 Task: Create a Workspace WS0000000029 in Trello with Workspace Type as ENGINEERING-IT and Workspace Description as WD0000000029. Invite a Team Member Ayush98111@gmail.com to Workspace WS0000000029 in Trello. Invite a Team Member Nikrathi889@gmail.com to Workspace WS0000000029 in Trello. Invite a Team Member Maliaustralia7@gmail.com to Workspace WS0000000029 in Trello. Invite a Team Member Carxxstreet791@gmail.com to Workspace WS0000000029 in Trello
Action: Mouse moved to (413, 41)
Screenshot: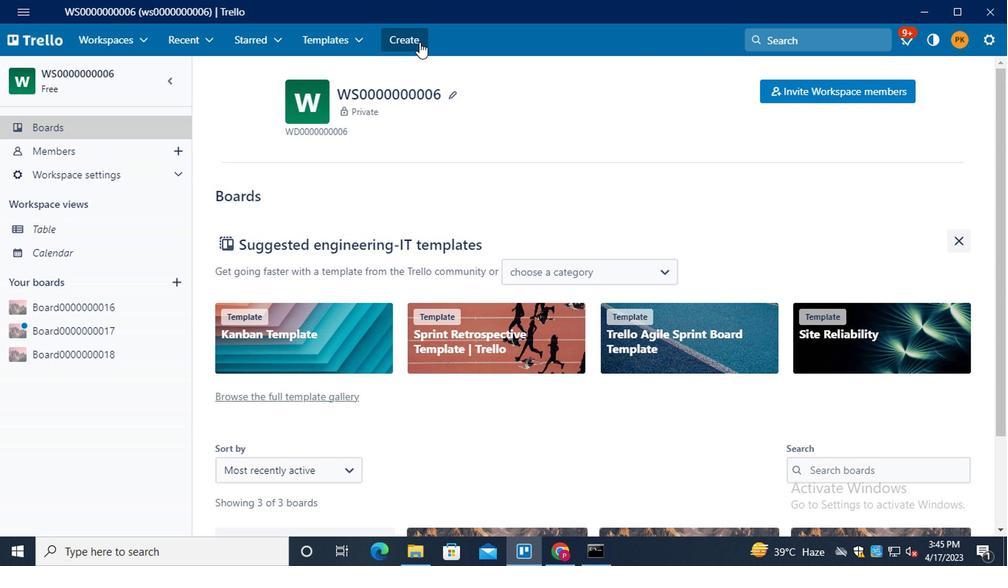 
Action: Mouse pressed left at (413, 41)
Screenshot: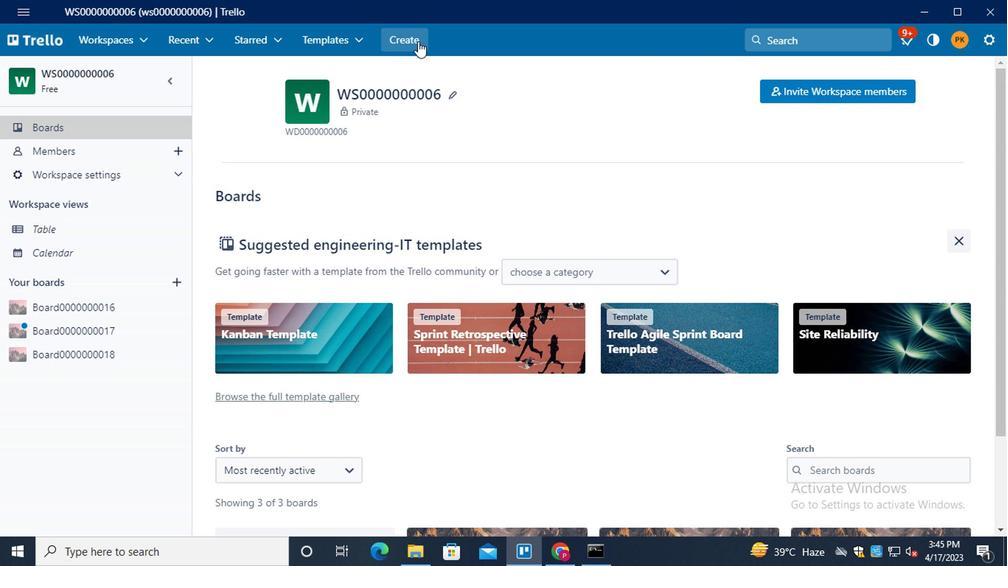 
Action: Mouse moved to (428, 182)
Screenshot: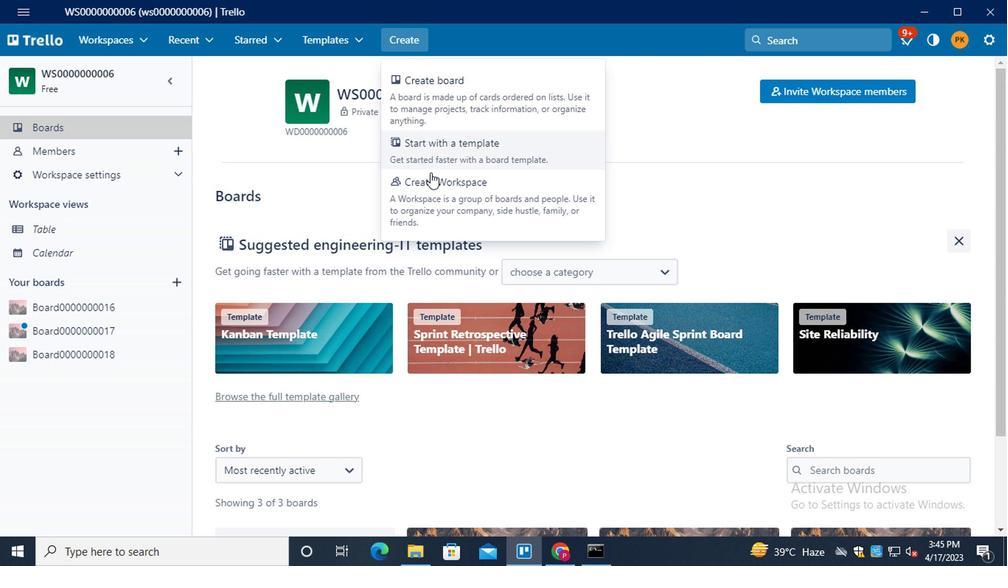 
Action: Mouse pressed left at (428, 182)
Screenshot: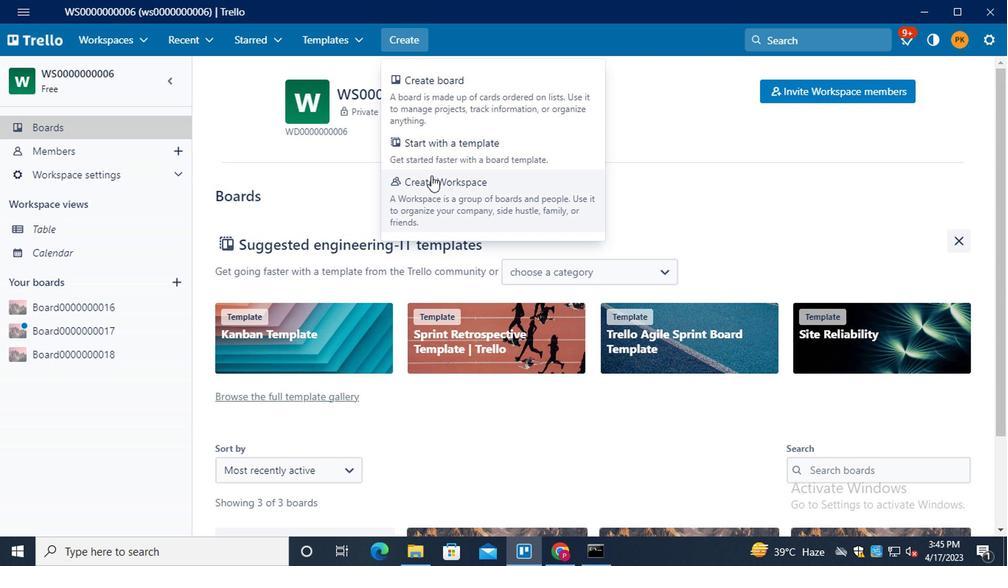 
Action: Mouse moved to (497, 218)
Screenshot: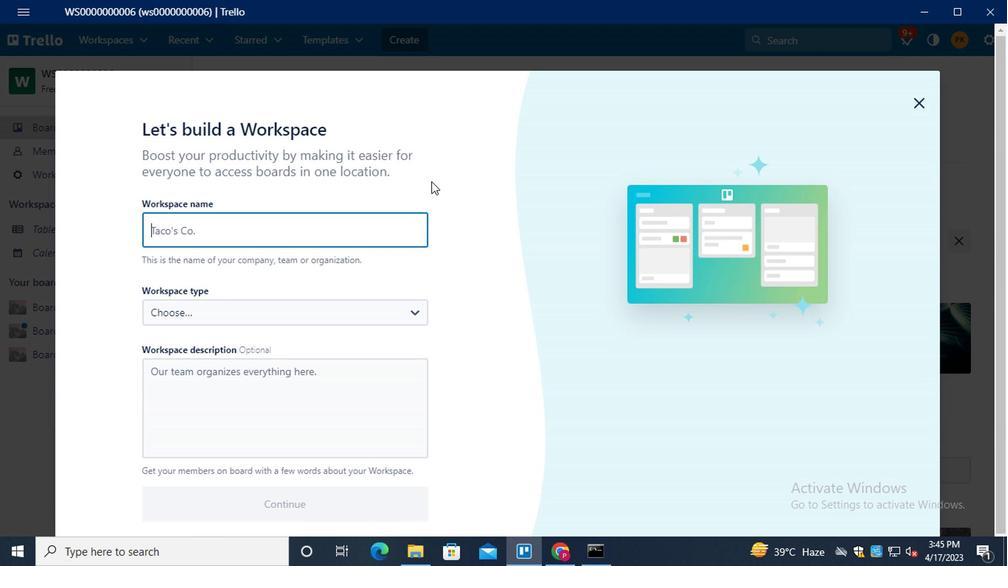 
Action: Key pressed <Key.shift><Key.shift><Key.shift>WS0000000029
Screenshot: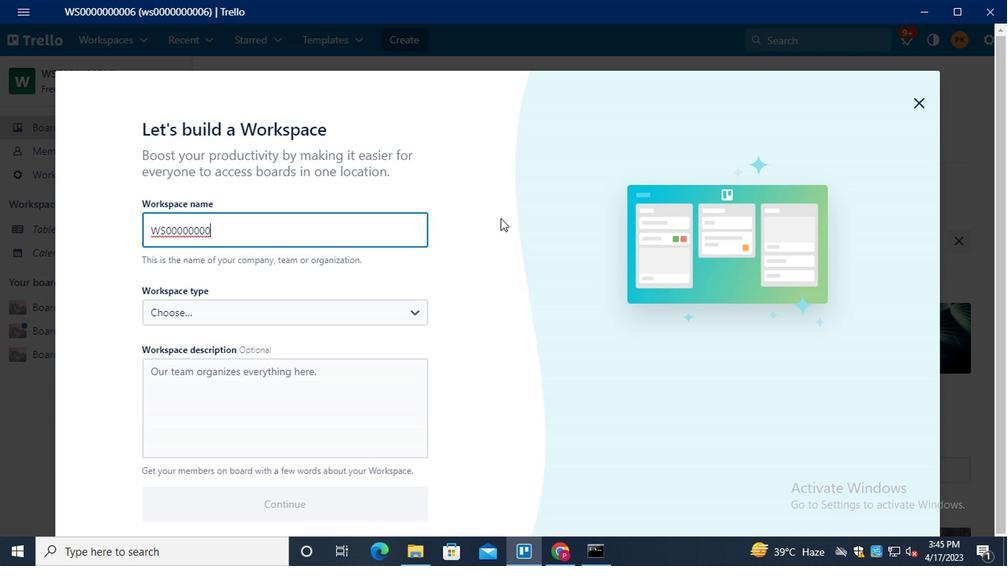 
Action: Mouse moved to (417, 307)
Screenshot: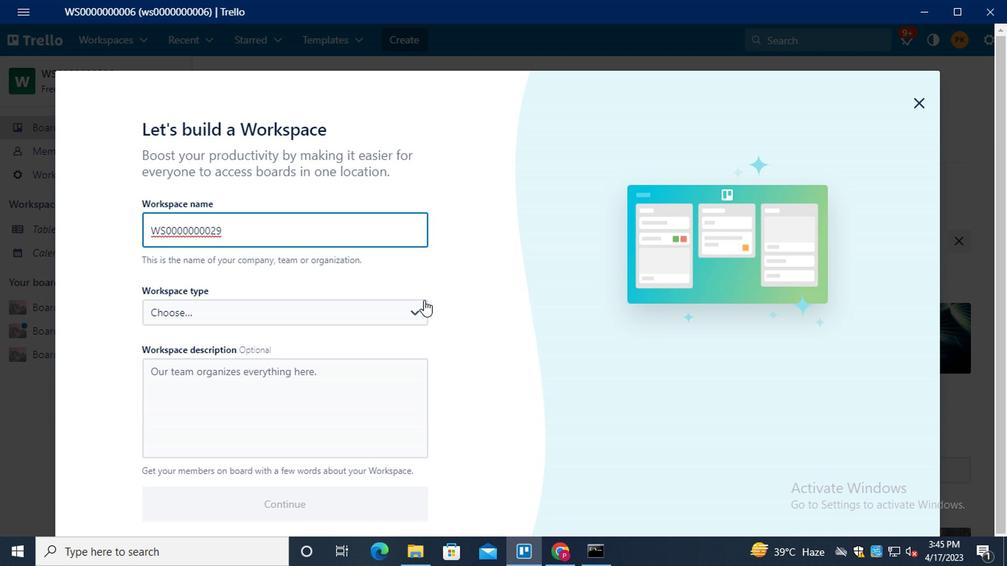 
Action: Mouse pressed left at (417, 307)
Screenshot: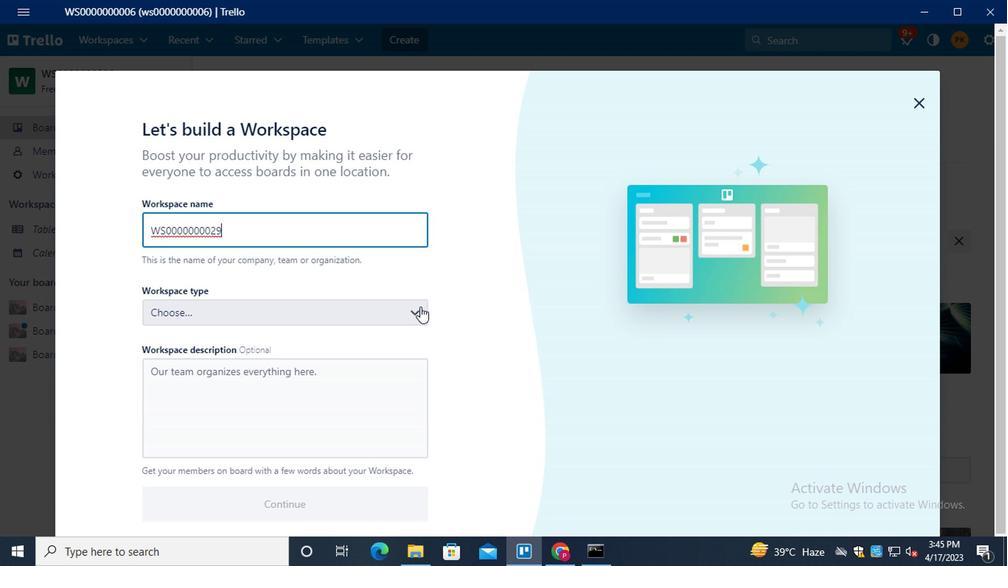 
Action: Mouse moved to (262, 487)
Screenshot: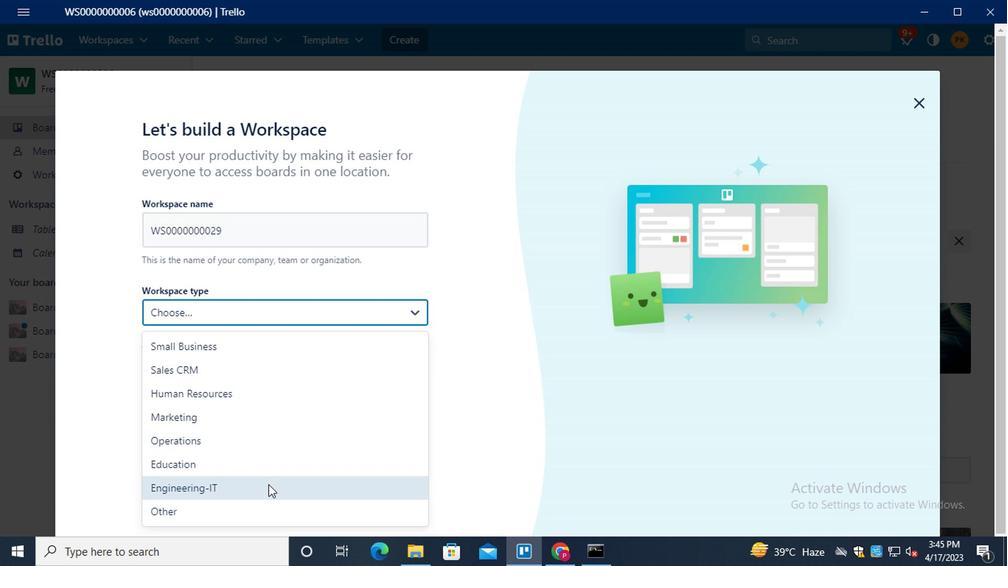 
Action: Mouse pressed left at (262, 487)
Screenshot: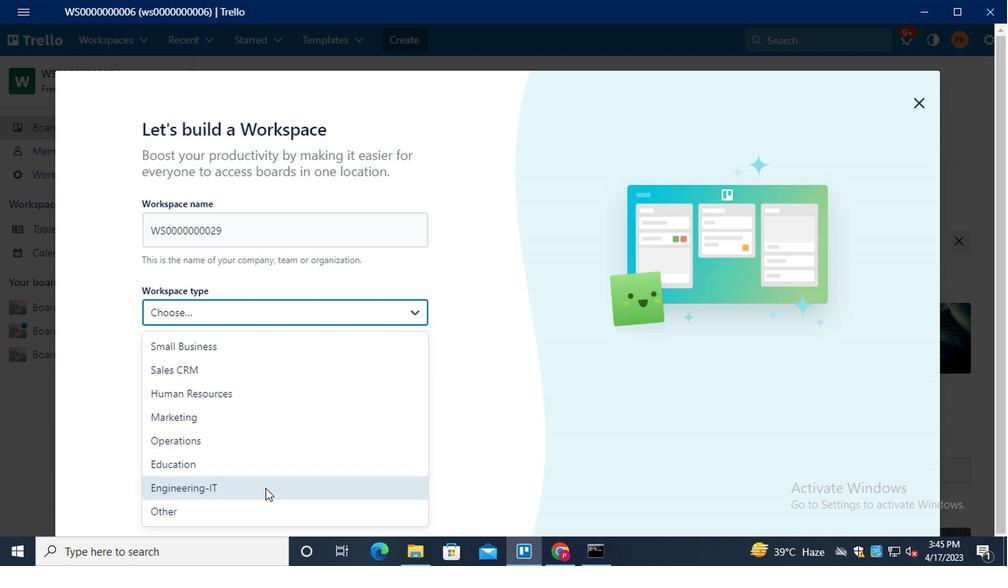 
Action: Mouse moved to (269, 408)
Screenshot: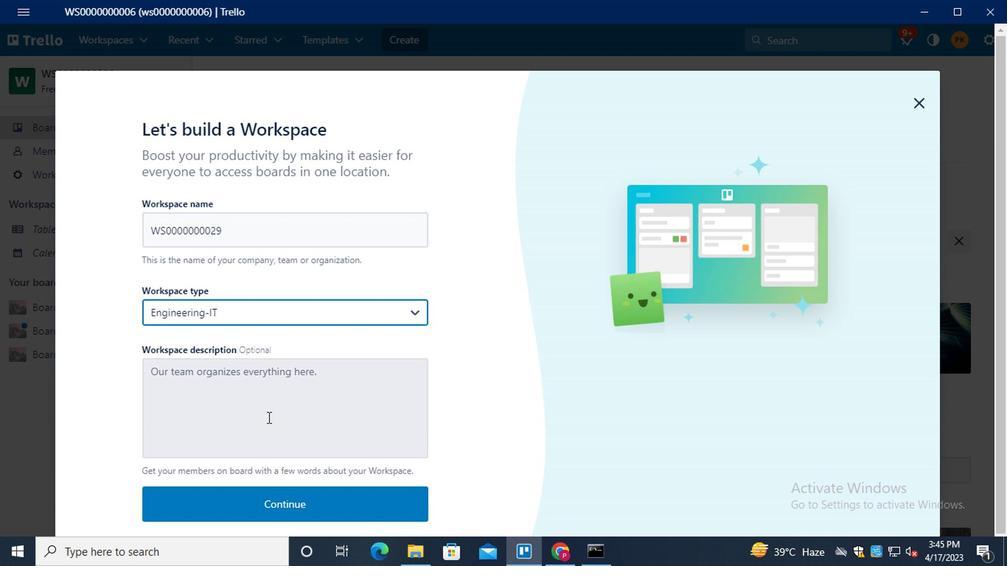 
Action: Mouse pressed left at (269, 408)
Screenshot: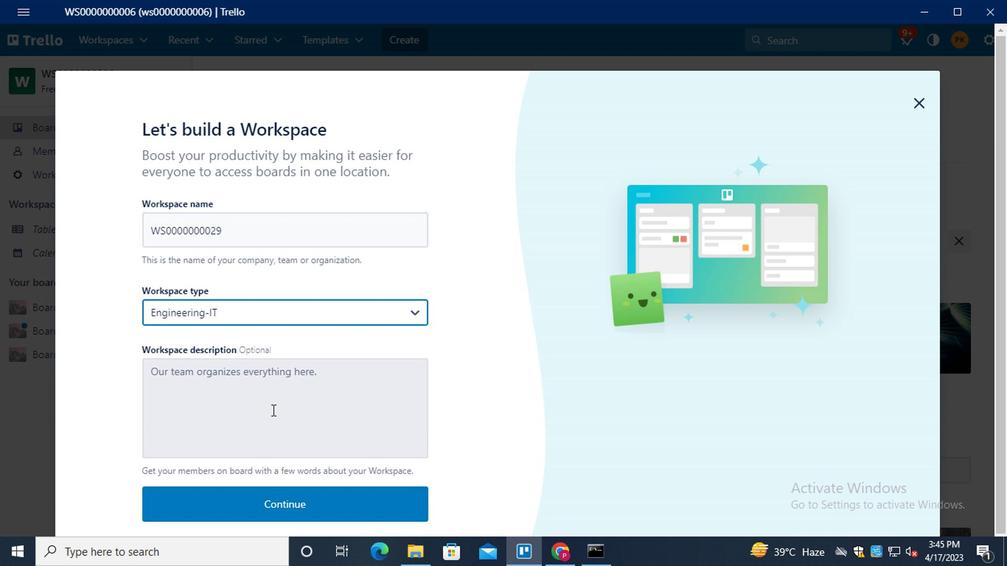 
Action: Key pressed <Key.shift><Key.shift><Key.shift><Key.shift><Key.shift><Key.shift><Key.shift><Key.shift><Key.shift><Key.shift><Key.shift><Key.shift><Key.shift>WD0000000029
Screenshot: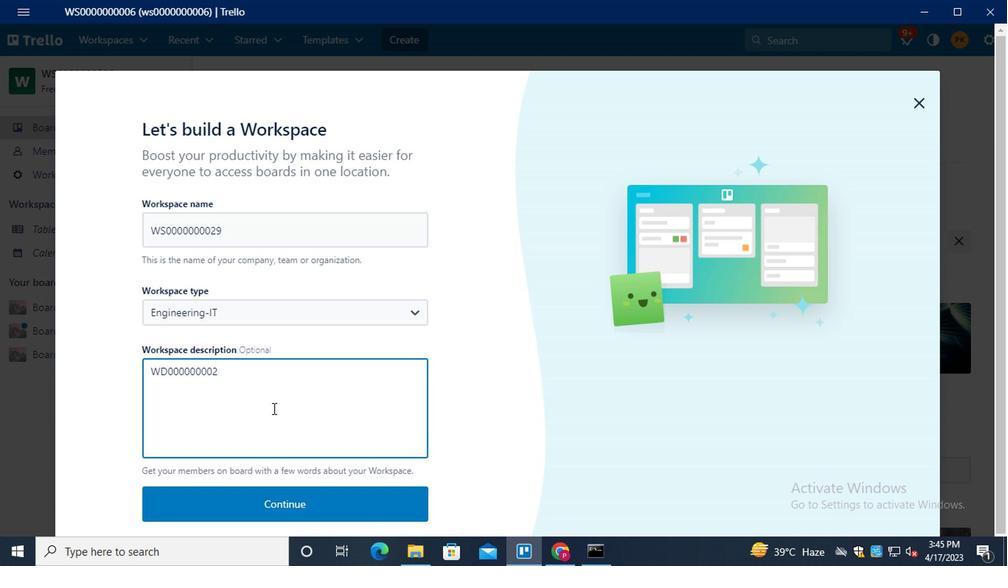 
Action: Mouse moved to (281, 506)
Screenshot: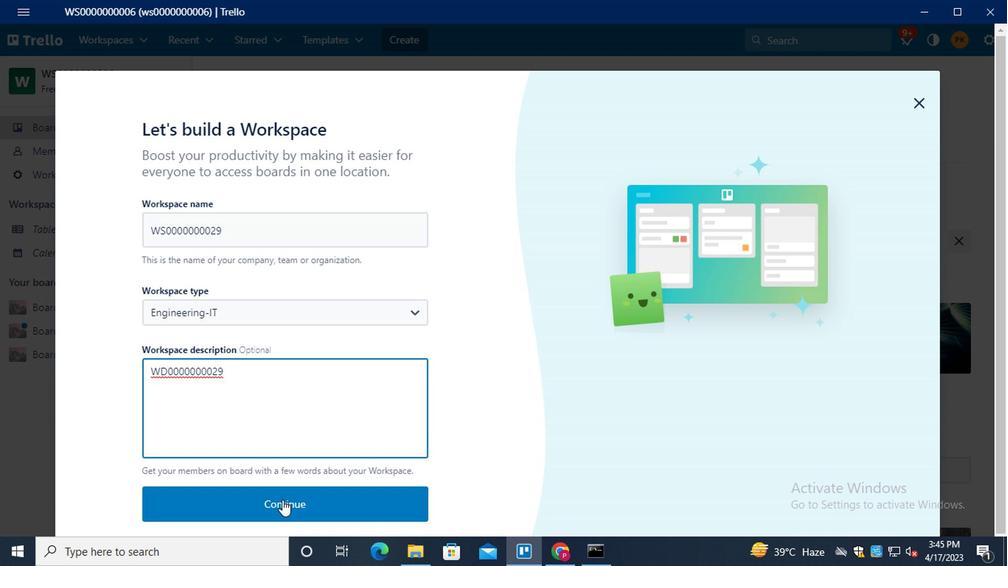 
Action: Mouse pressed left at (281, 506)
Screenshot: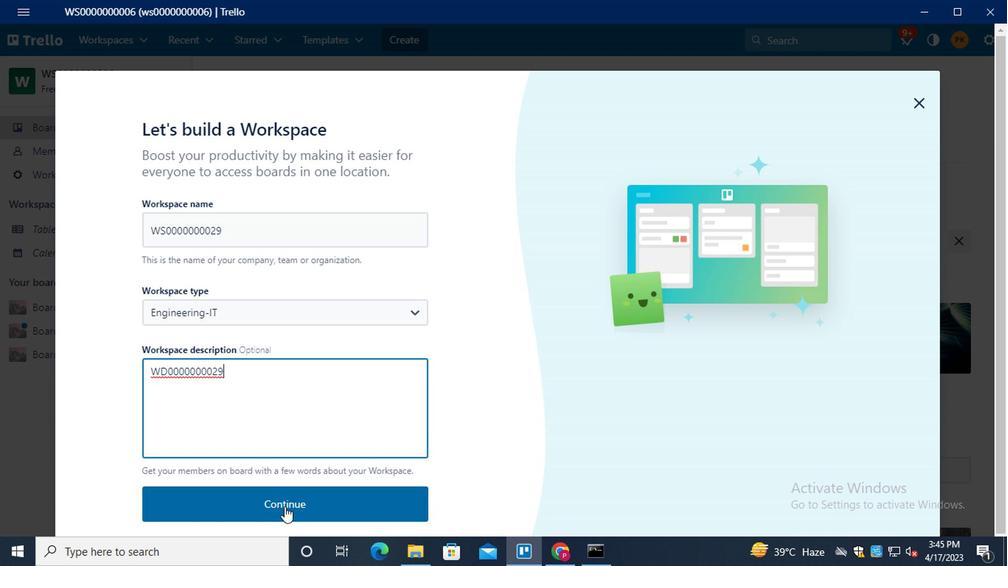 
Action: Mouse moved to (282, 226)
Screenshot: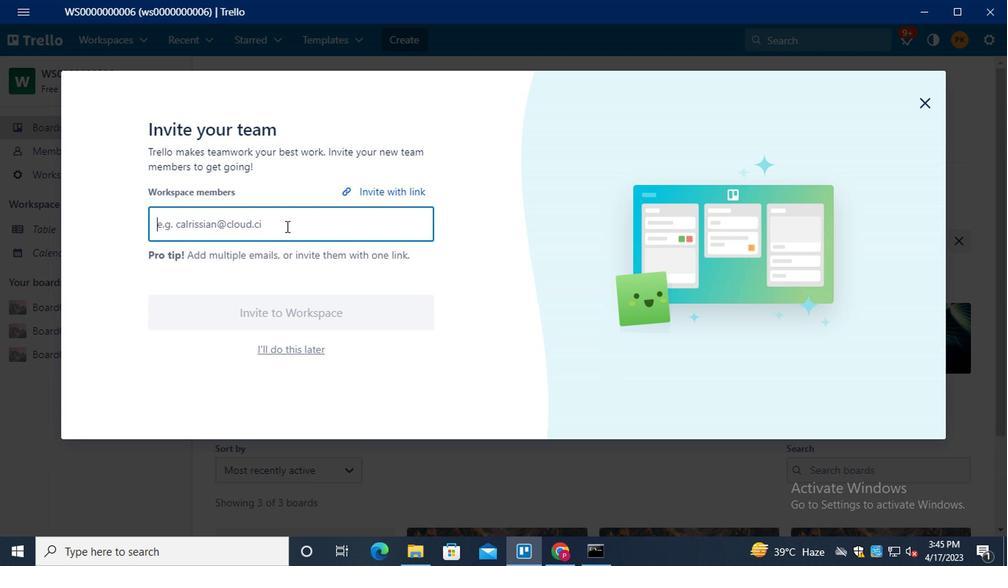 
Action: Key pressed <Key.shift><Key.shift><Key.shift><Key.shift><Key.shift><Key.shift><Key.shift><Key.shift><Key.shift>E<Key.backspace><Key.shift>AYUSH98111<Key.shift>@GMAIL.COM<Key.enter><Key.shift><Key.shift><Key.shift><Key.shift><Key.shift><Key.shift><Key.shift><Key.shift><Key.shift><Key.shift>NIKRATHI889<Key.shift>@GMAIL.COM<Key.enter><Key.shift>MAILAUSTRALIA<Key.shift><Key.shift>7<Key.shift>@GMAIL.COM<Key.enter><Key.shift><Key.shift><Key.shift><Key.shift><Key.shift><Key.shift><Key.shift><Key.shift><Key.shift><Key.shift><Key.shift><Key.shift><Key.shift>CARXXSR<Key.backspace>TREET791<Key.shift><Key.shift><Key.shift><Key.shift><Key.shift><Key.shift><Key.shift>@GMAIL.COM
Screenshot: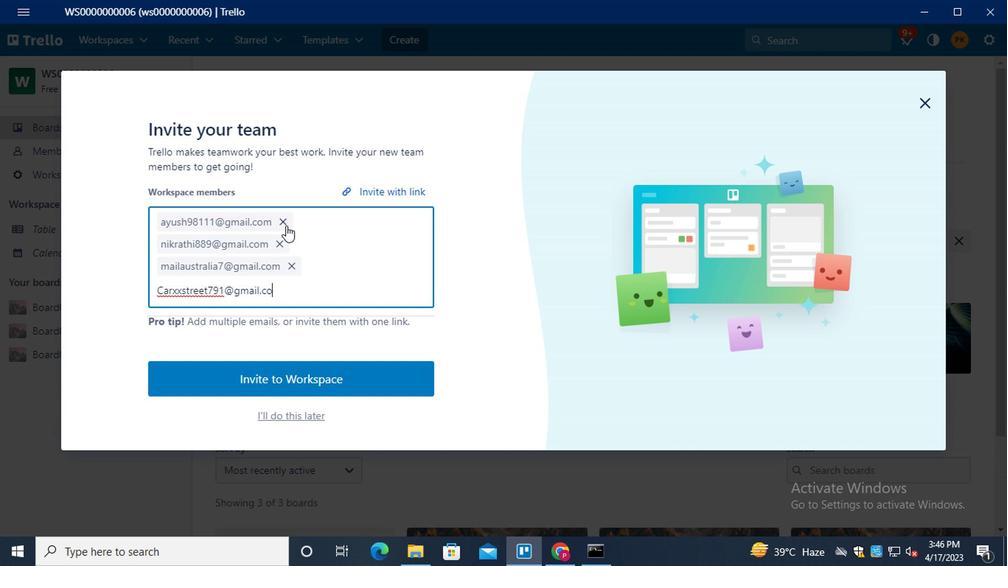 
Action: Mouse moved to (257, 387)
Screenshot: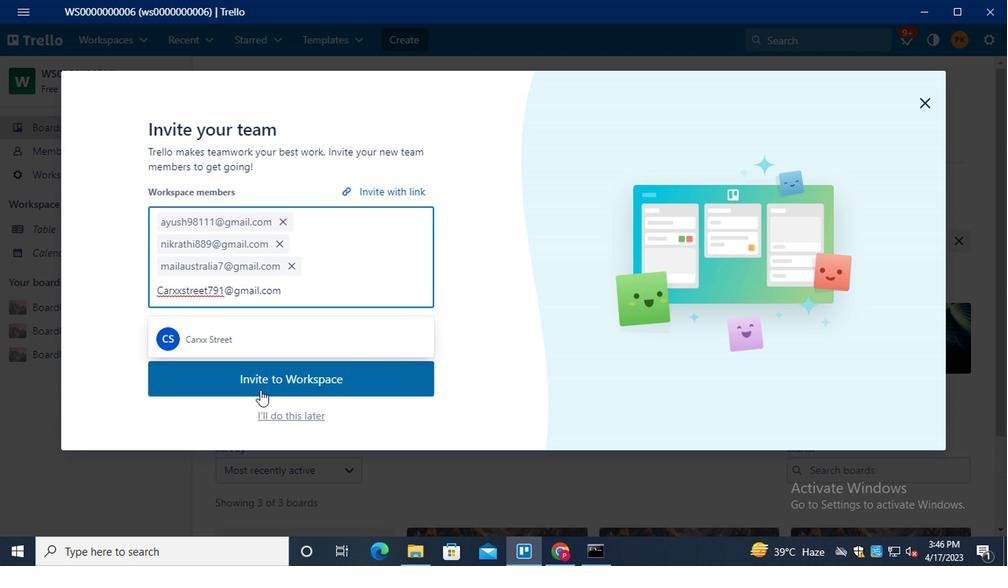 
Action: Key pressed <Key.enter>
Screenshot: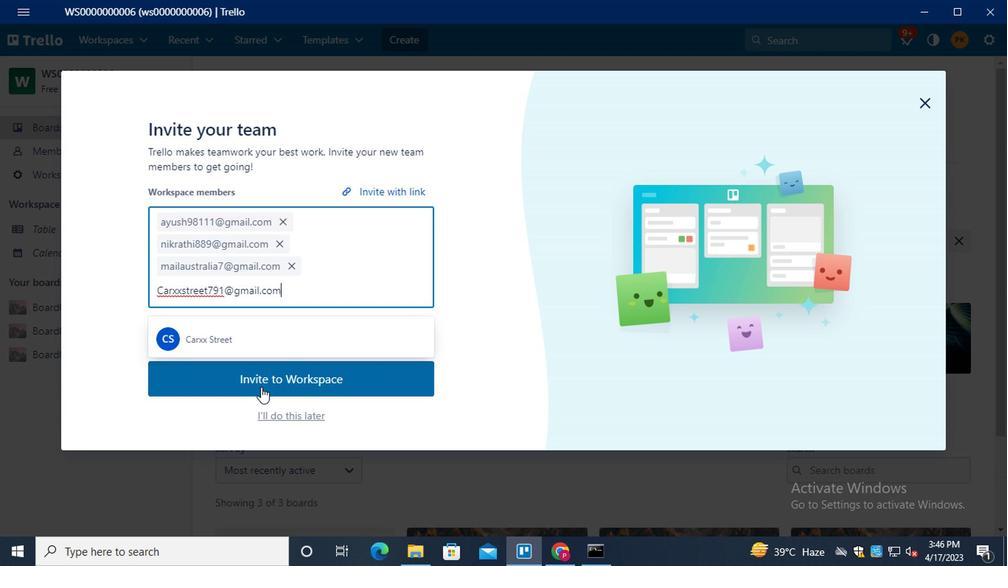 
Action: Mouse moved to (267, 403)
Screenshot: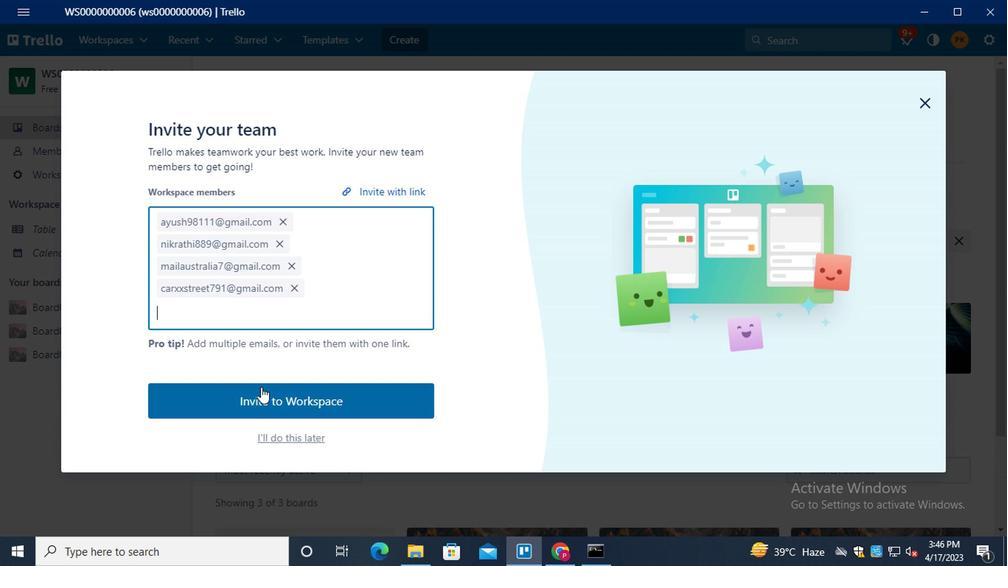 
Action: Mouse pressed left at (267, 403)
Screenshot: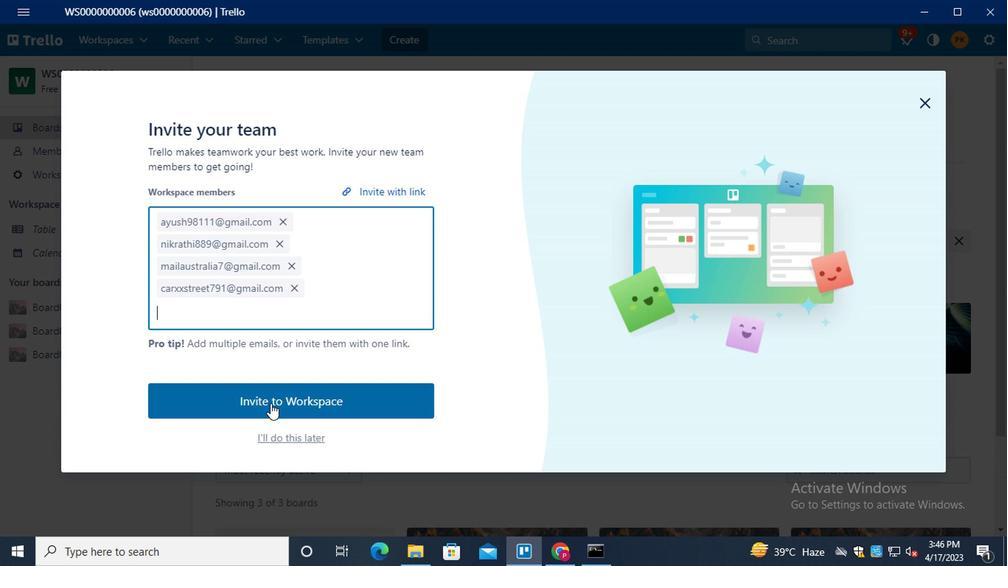 
Action: Mouse moved to (387, 244)
Screenshot: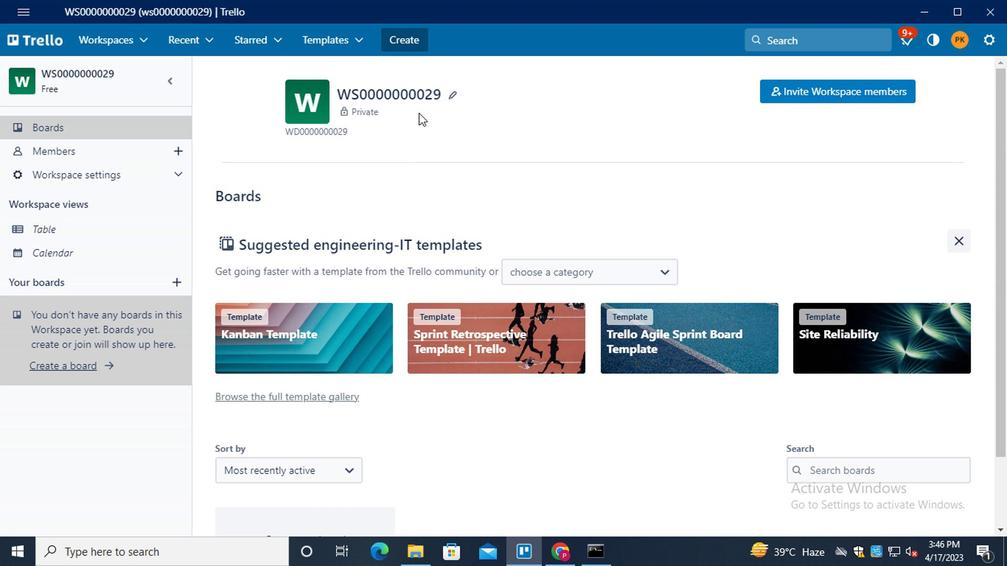 
